 Task: Open Card Card0000000326 in Board Board0000000082 in Workspace WS0000000028 in Trello. Add Member nikhrathi889@gmail.com to Card Card0000000326 in Board Board0000000082 in Workspace WS0000000028 in Trello. Add Yellow Label titled Label0000000326 to Card Card0000000326 in Board Board0000000082 in Workspace WS0000000028 in Trello. Add Checklist CL0000000326 to Card Card0000000326 in Board Board0000000082 in Workspace WS0000000028 in Trello. Add Dates with Start Date as May 08 2023 and Due Date as May 31 2023 to Card Card0000000326 in Board Board0000000082 in Workspace WS0000000028 in Trello
Action: Mouse moved to (310, 267)
Screenshot: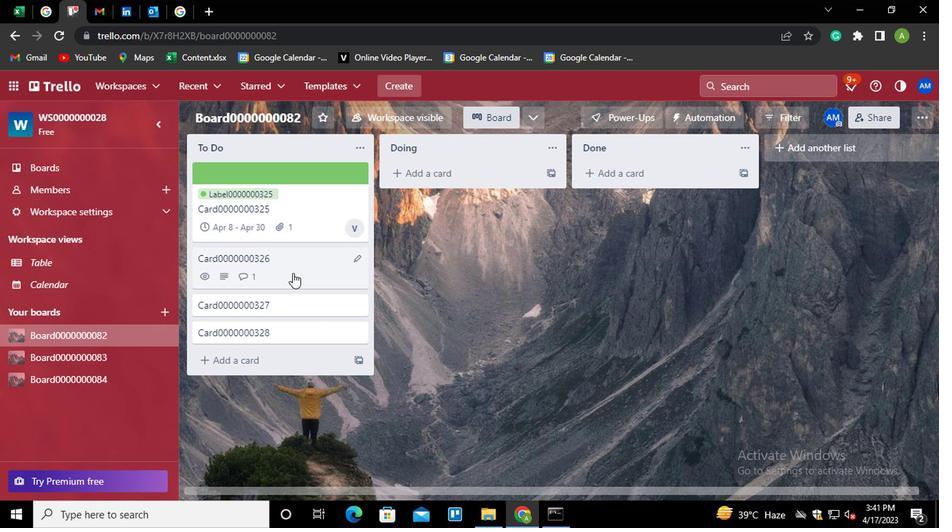 
Action: Mouse pressed left at (310, 267)
Screenshot: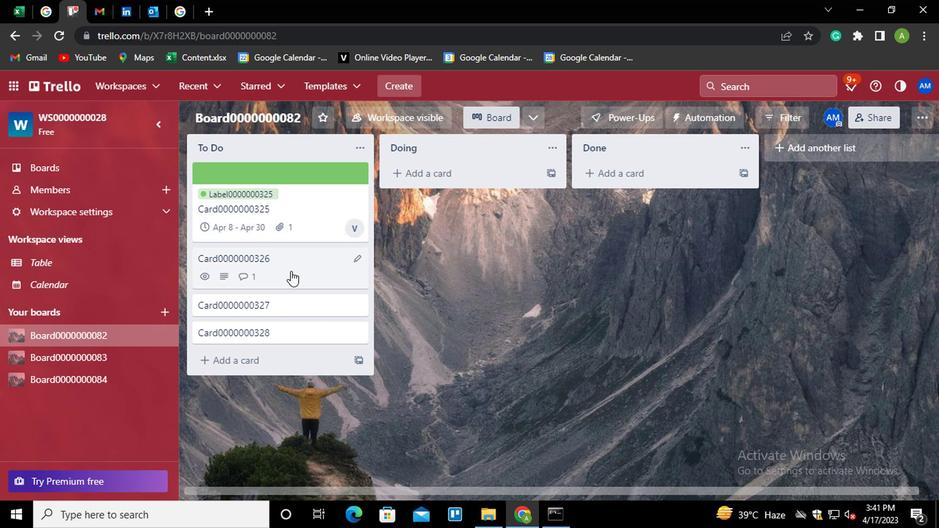 
Action: Mouse moved to (619, 196)
Screenshot: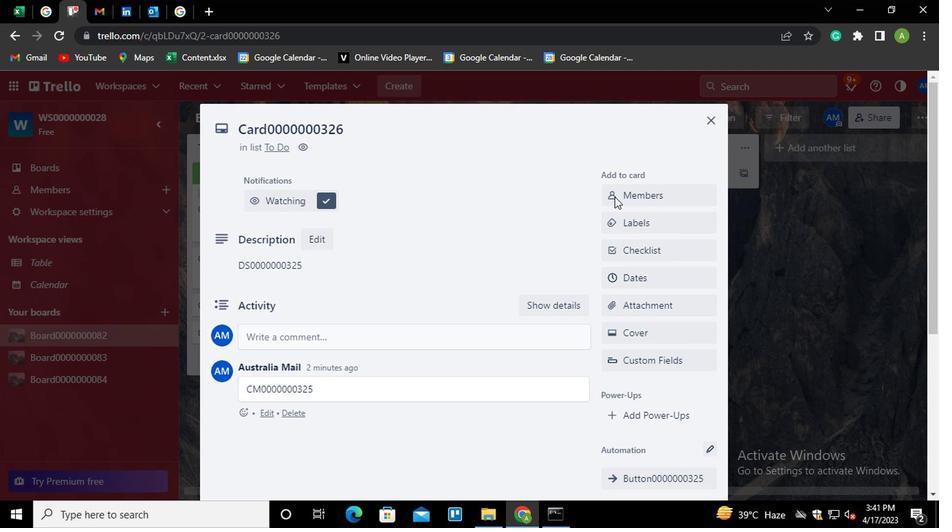 
Action: Mouse pressed left at (619, 196)
Screenshot: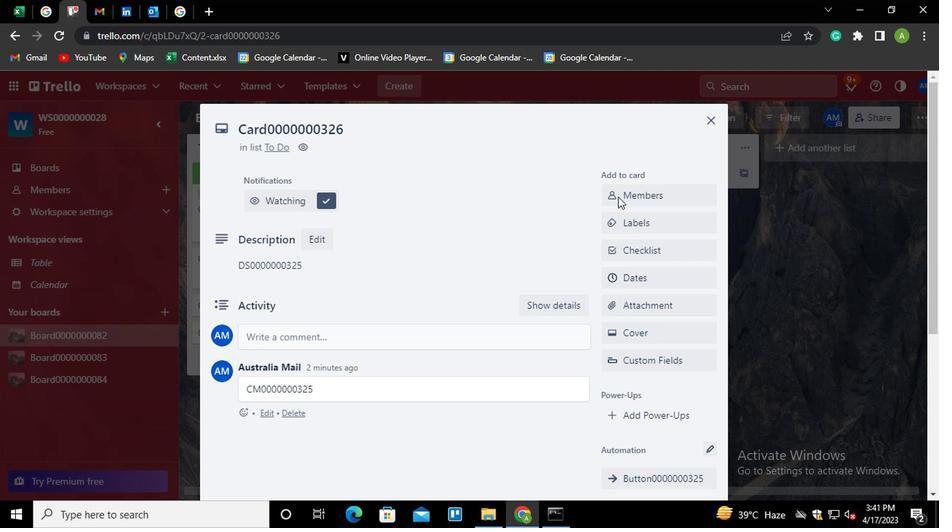 
Action: Mouse moved to (635, 257)
Screenshot: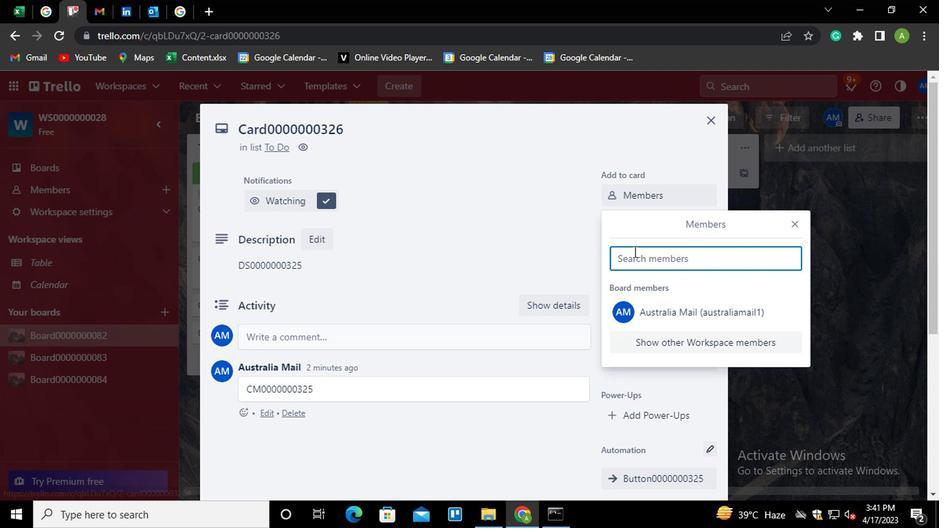 
Action: Mouse pressed left at (635, 257)
Screenshot: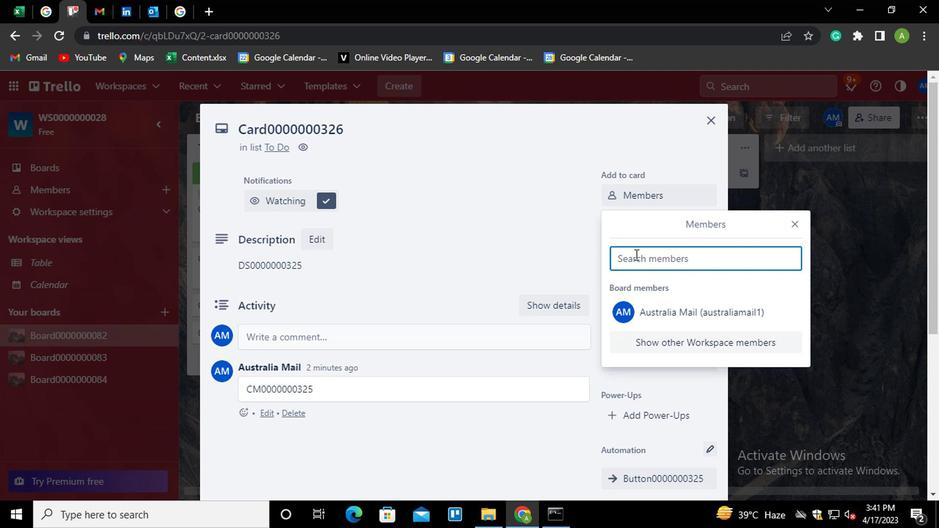 
Action: Key pressed nikharathi889<Key.shift>@GMAIL.COM
Screenshot: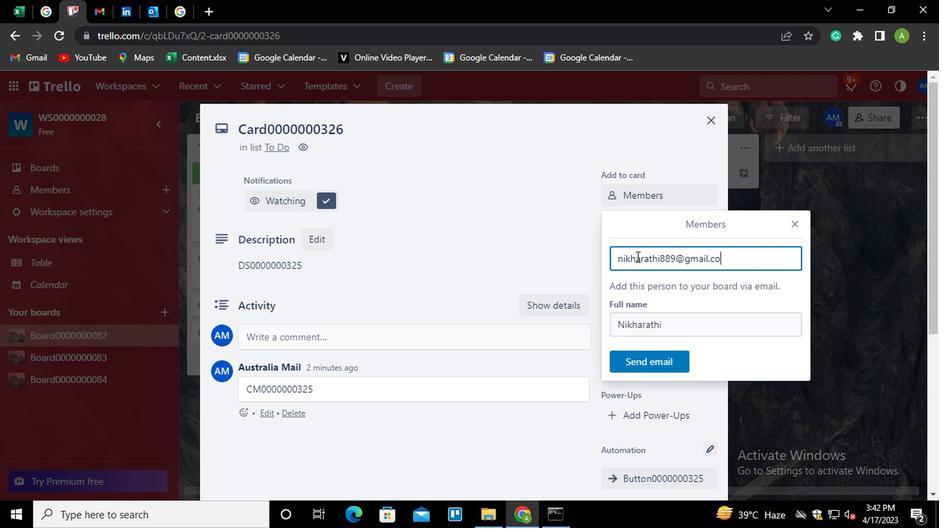 
Action: Mouse moved to (643, 357)
Screenshot: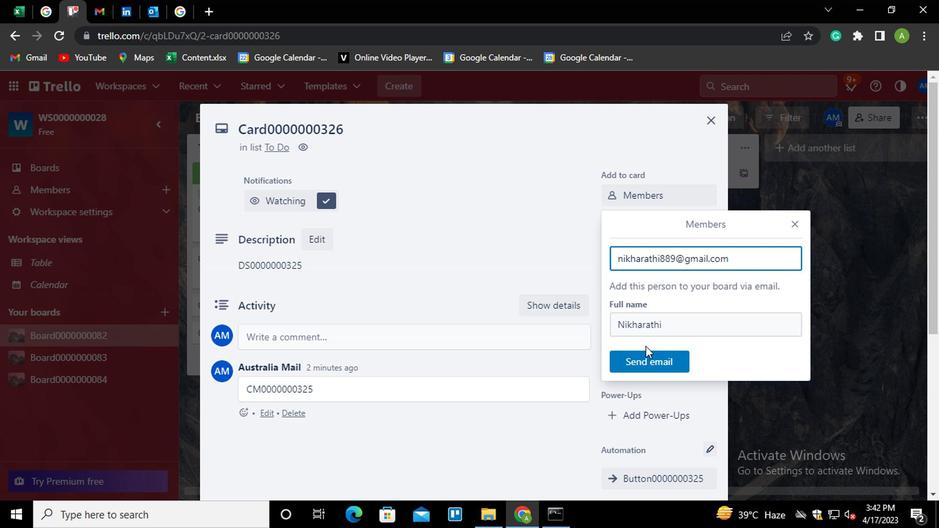 
Action: Mouse pressed left at (643, 357)
Screenshot: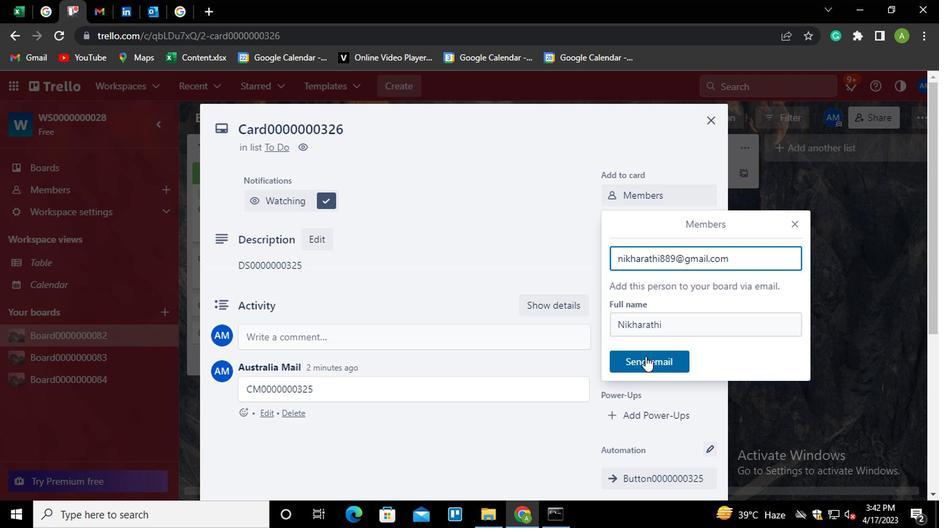 
Action: Mouse moved to (561, 228)
Screenshot: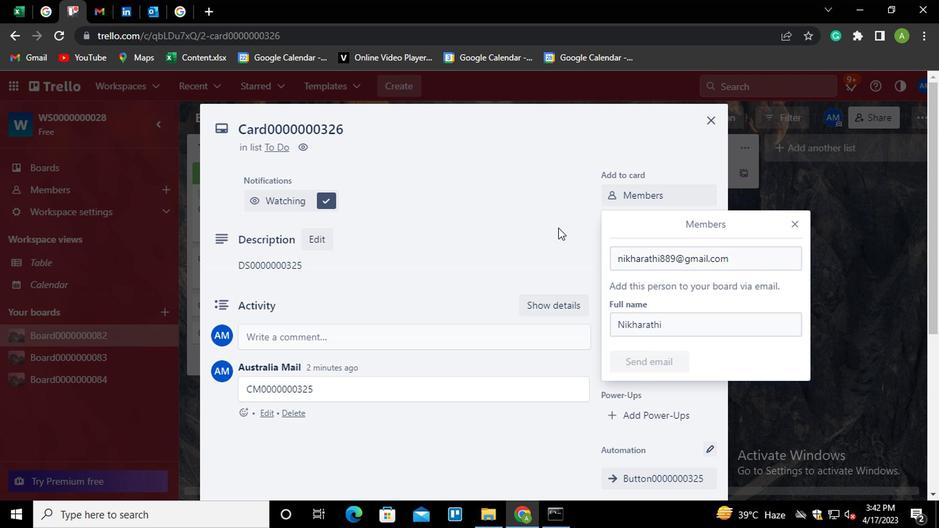 
Action: Mouse pressed left at (561, 228)
Screenshot: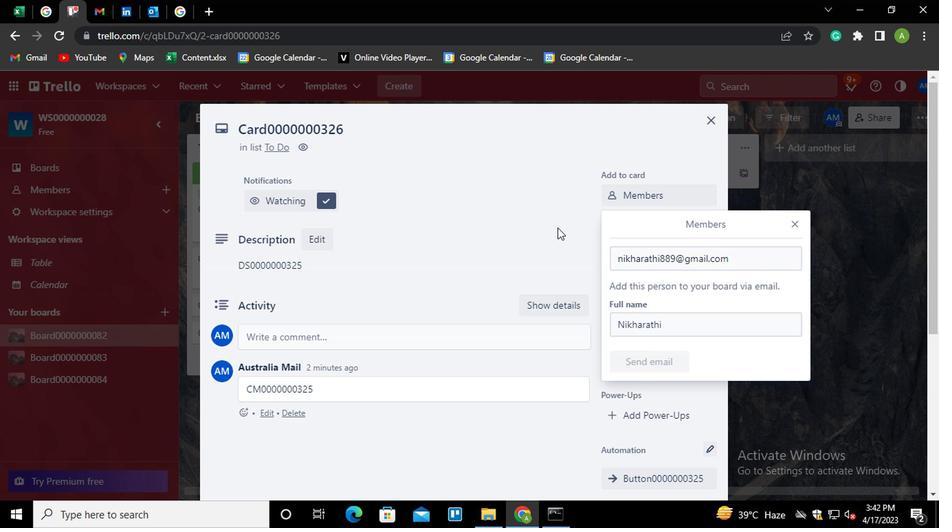 
Action: Mouse moved to (651, 224)
Screenshot: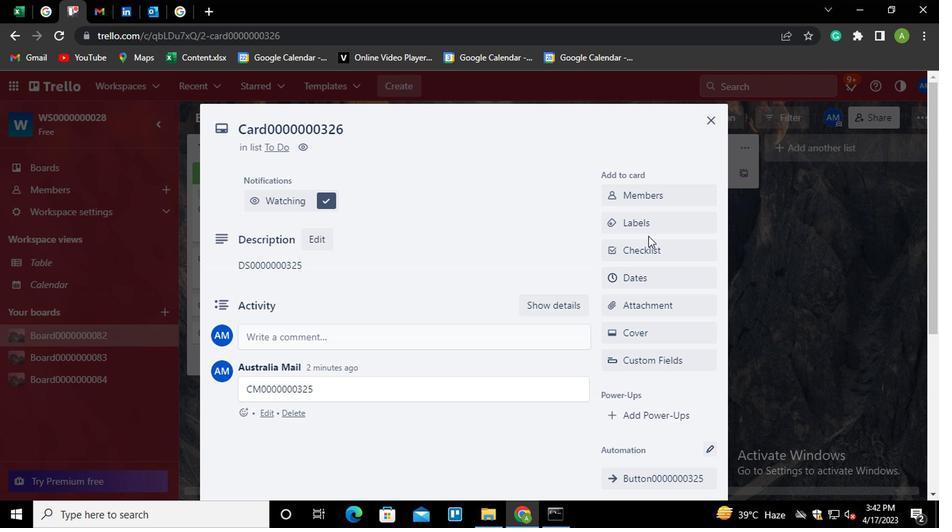 
Action: Mouse pressed left at (651, 224)
Screenshot: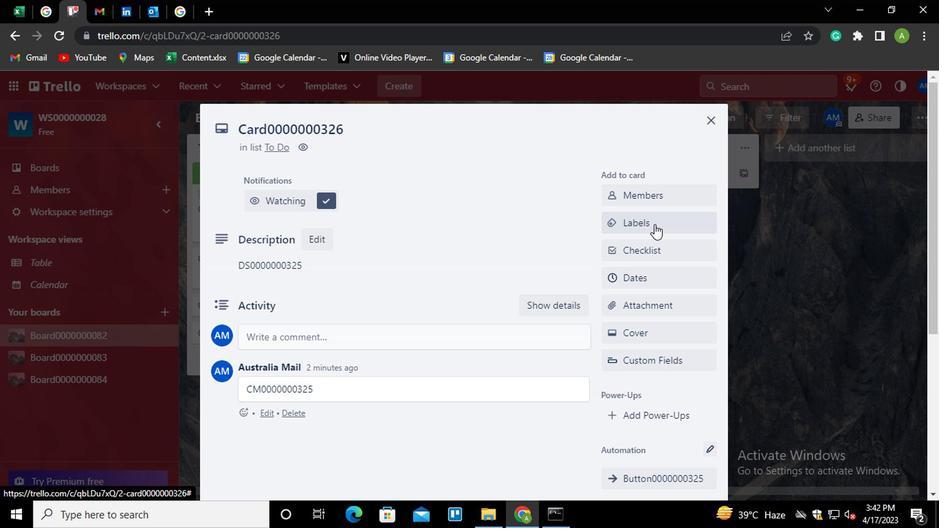 
Action: Mouse moved to (617, 228)
Screenshot: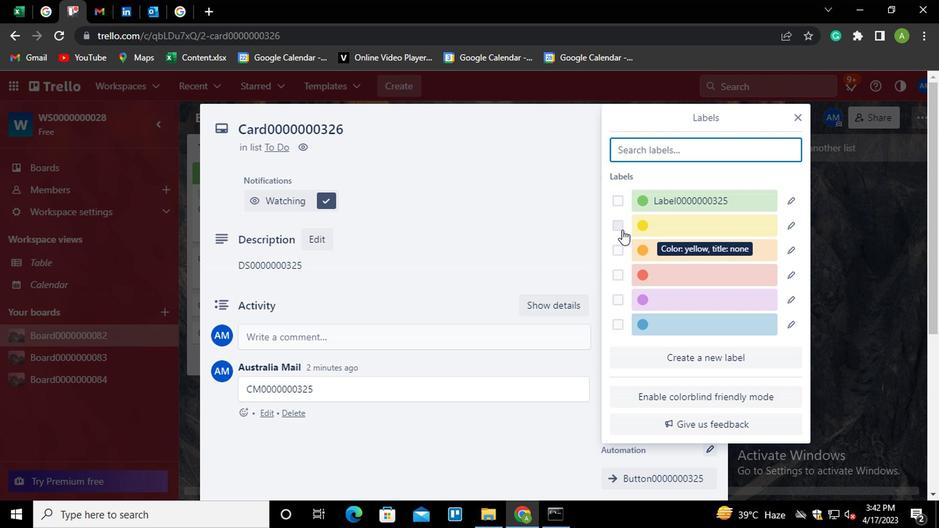 
Action: Mouse pressed left at (617, 228)
Screenshot: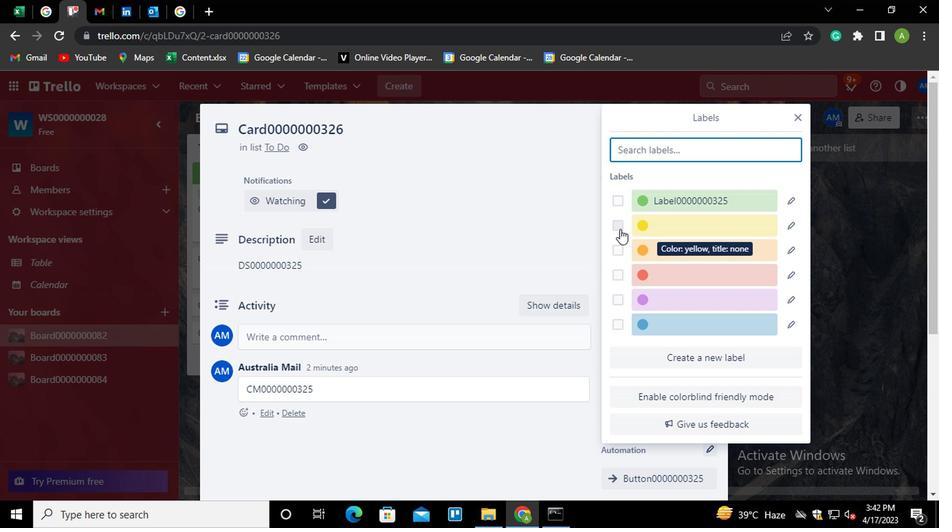 
Action: Mouse moved to (781, 223)
Screenshot: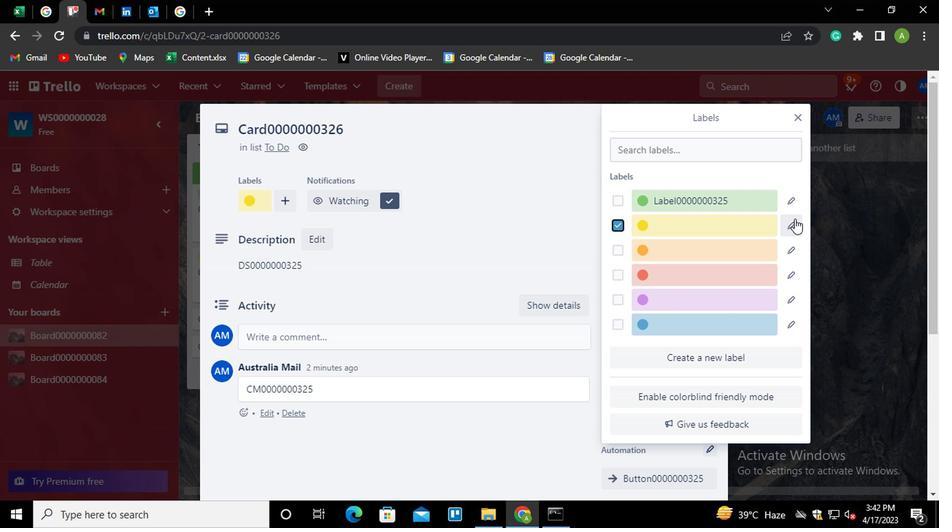 
Action: Mouse pressed left at (781, 223)
Screenshot: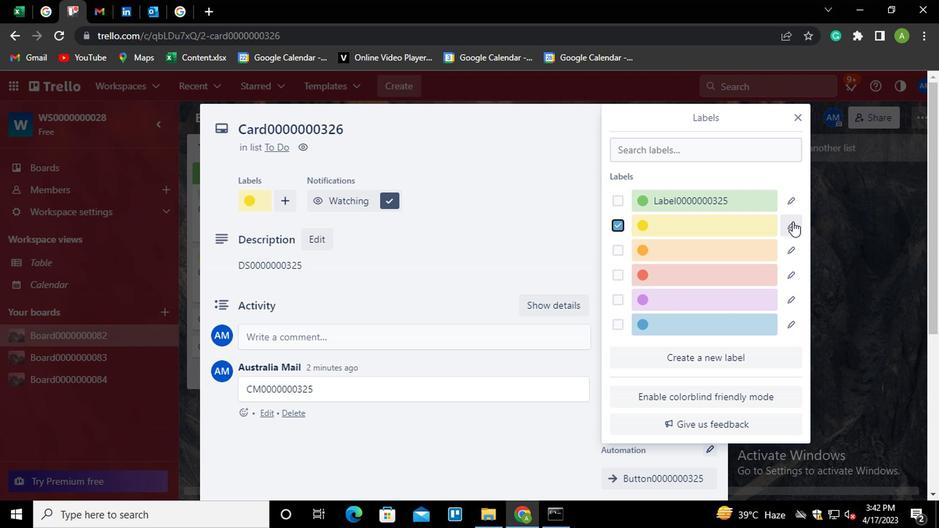 
Action: Mouse moved to (647, 244)
Screenshot: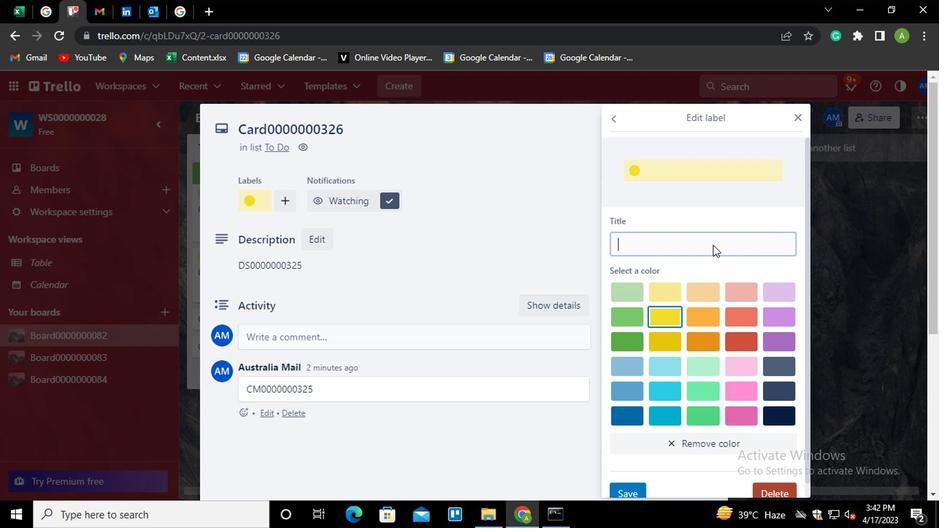 
Action: Mouse pressed left at (647, 244)
Screenshot: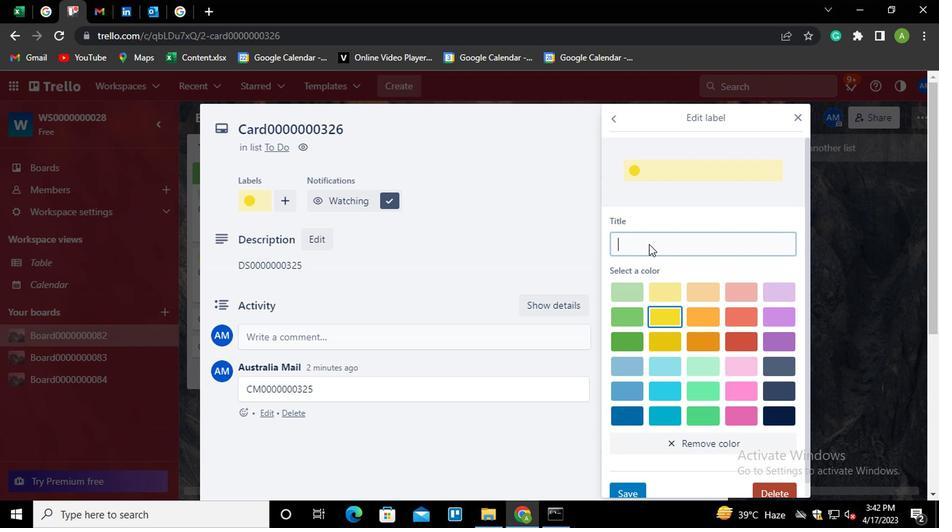 
Action: Key pressed <Key.shift>LABEL0000000326
Screenshot: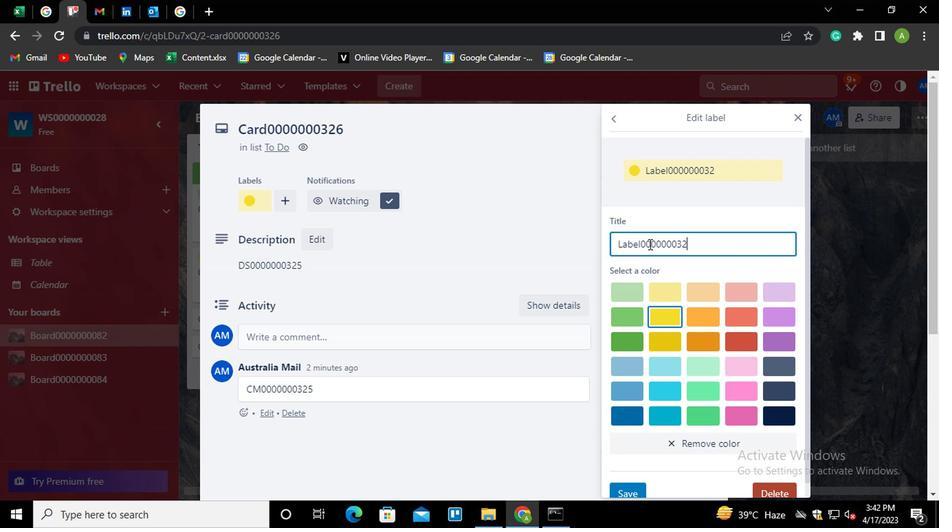 
Action: Mouse moved to (632, 488)
Screenshot: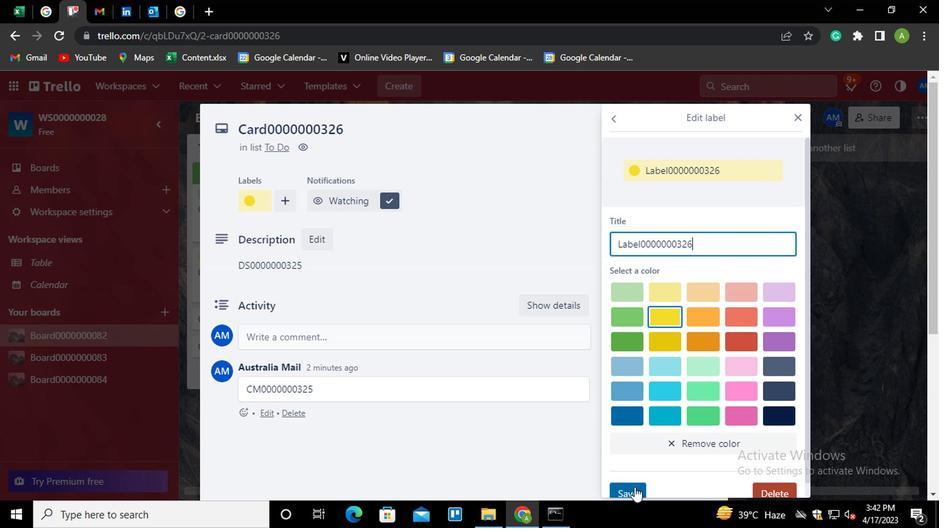 
Action: Mouse pressed left at (632, 488)
Screenshot: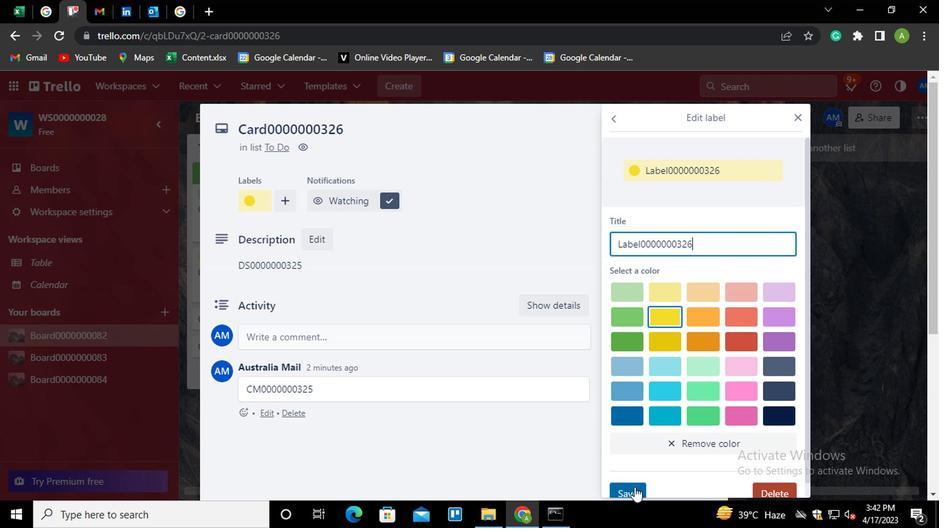 
Action: Mouse moved to (549, 232)
Screenshot: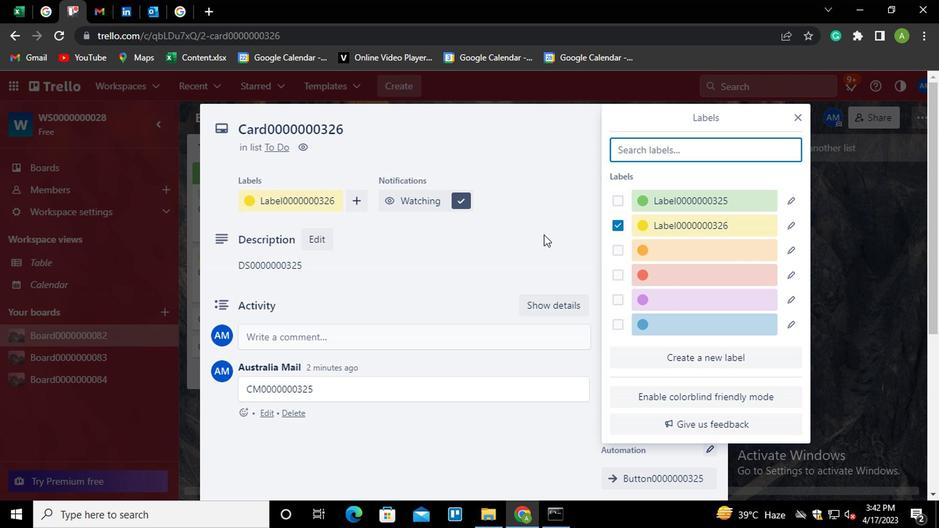 
Action: Mouse pressed left at (549, 232)
Screenshot: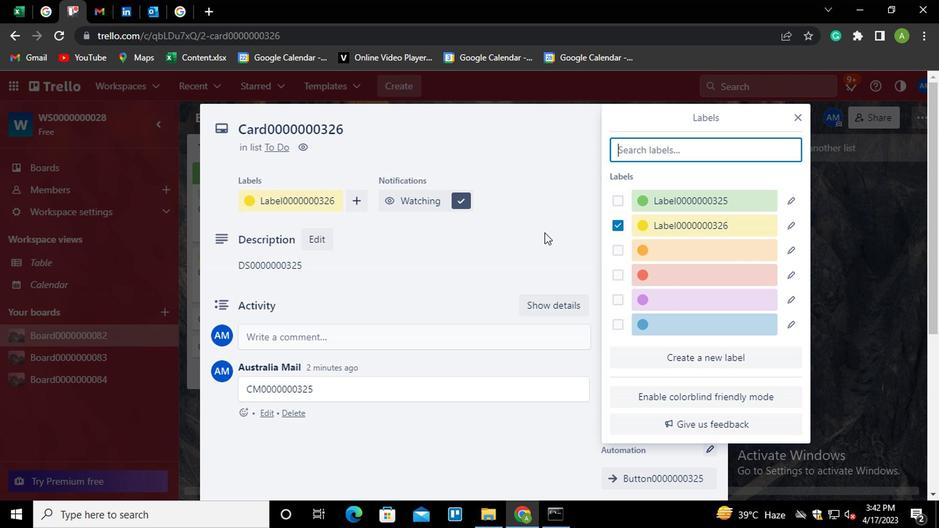 
Action: Mouse moved to (652, 254)
Screenshot: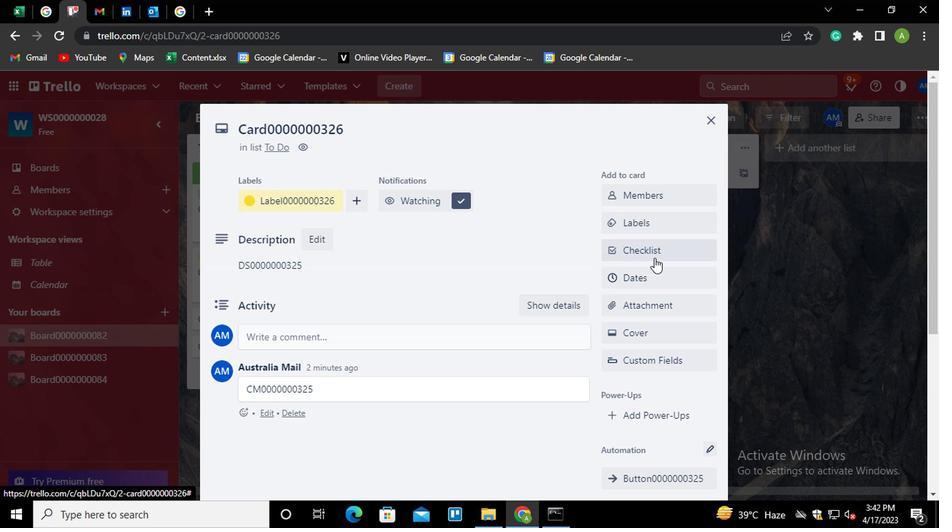 
Action: Mouse pressed left at (652, 254)
Screenshot: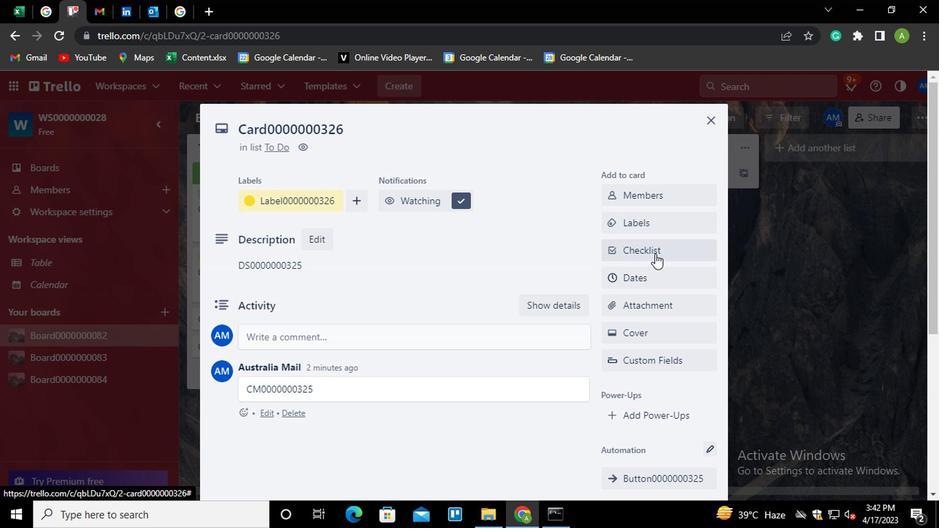 
Action: Mouse moved to (652, 254)
Screenshot: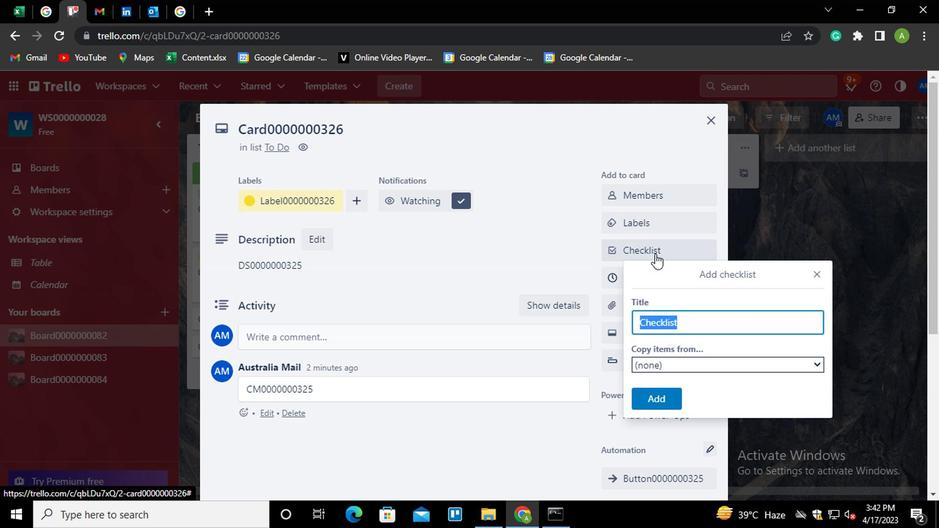 
Action: Key pressed <Key.shift>CL0000000326
Screenshot: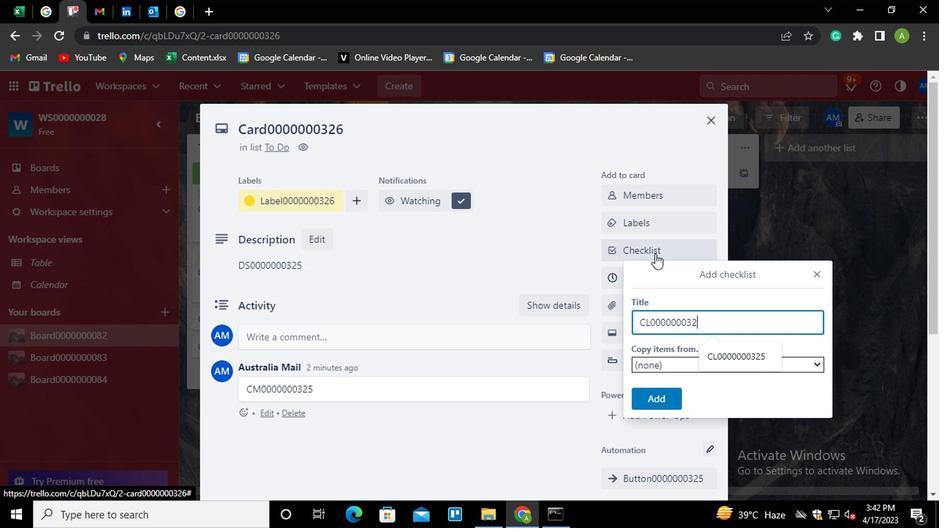 
Action: Mouse moved to (659, 405)
Screenshot: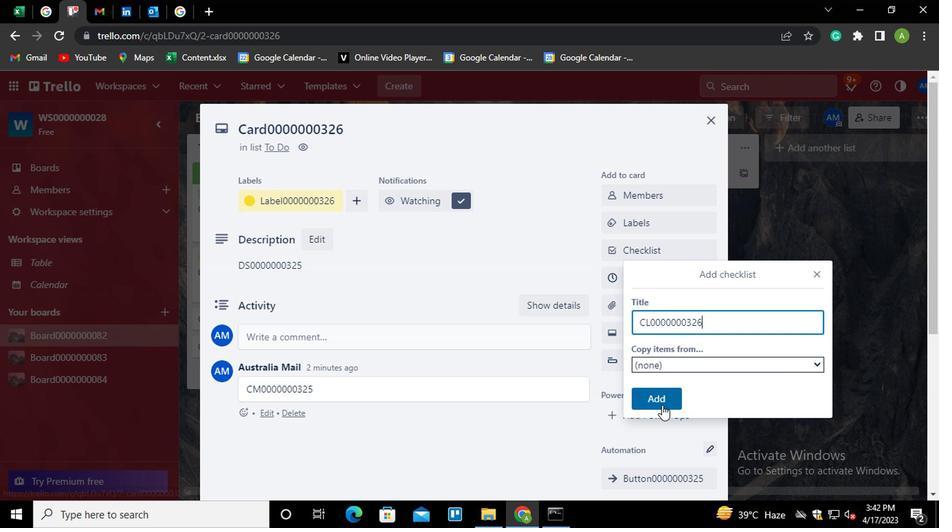 
Action: Mouse pressed left at (659, 405)
Screenshot: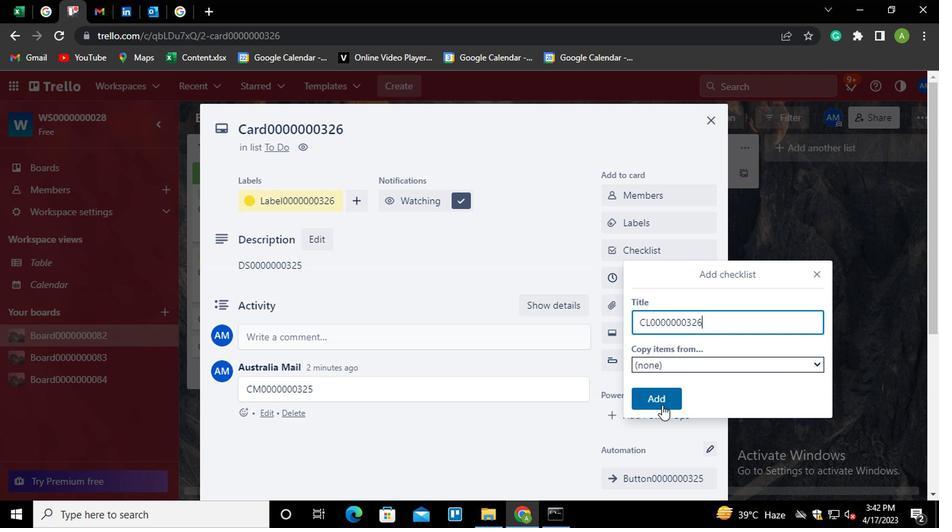 
Action: Mouse moved to (637, 284)
Screenshot: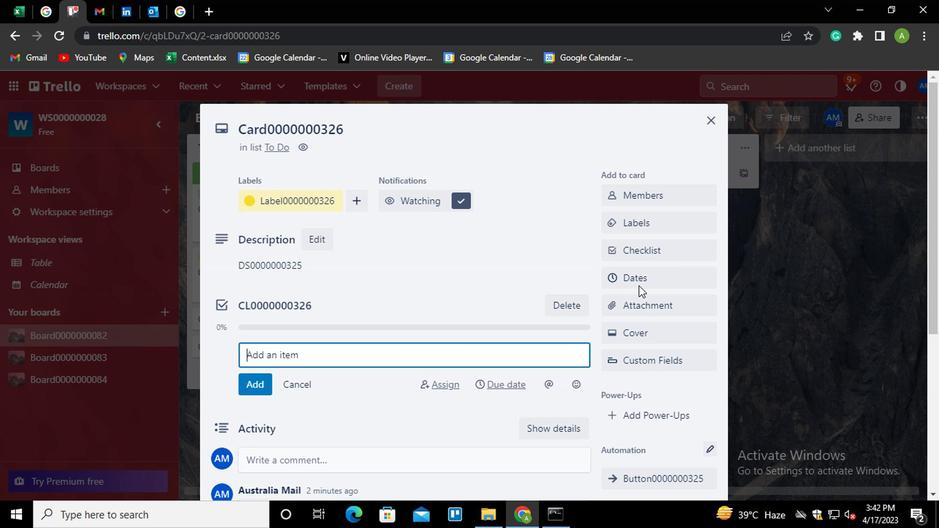 
Action: Mouse pressed left at (637, 284)
Screenshot: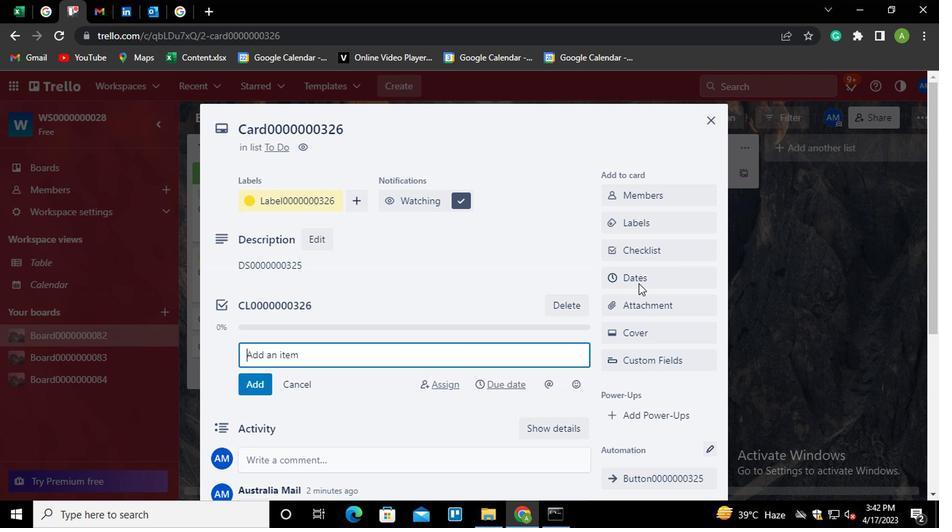 
Action: Mouse moved to (616, 366)
Screenshot: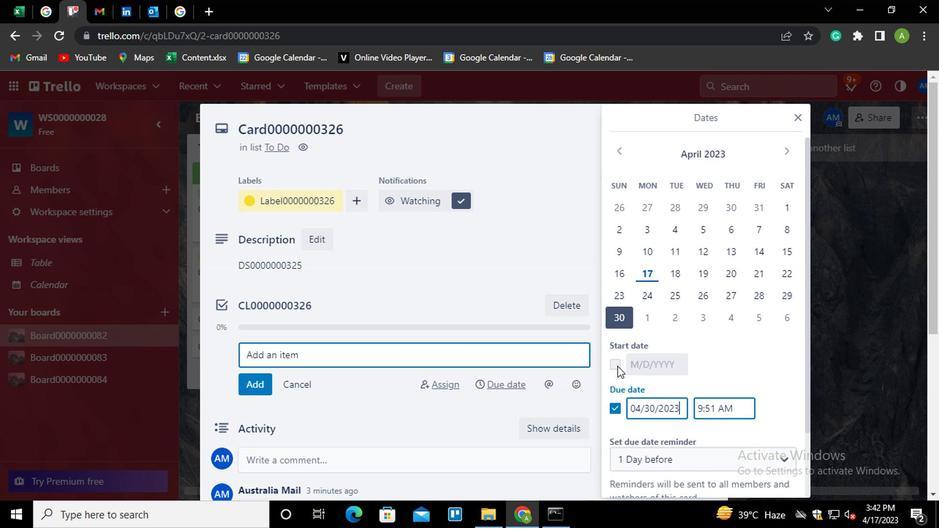 
Action: Mouse pressed left at (616, 366)
Screenshot: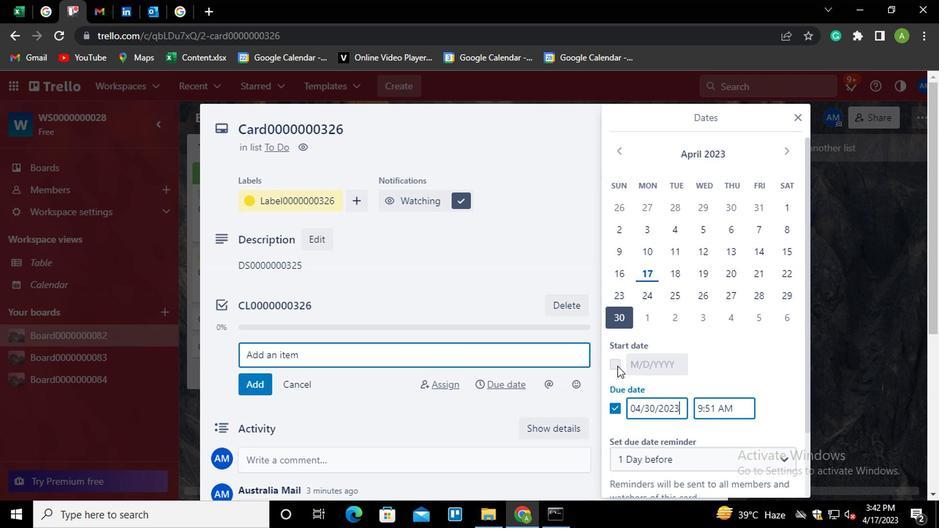 
Action: Mouse moved to (639, 367)
Screenshot: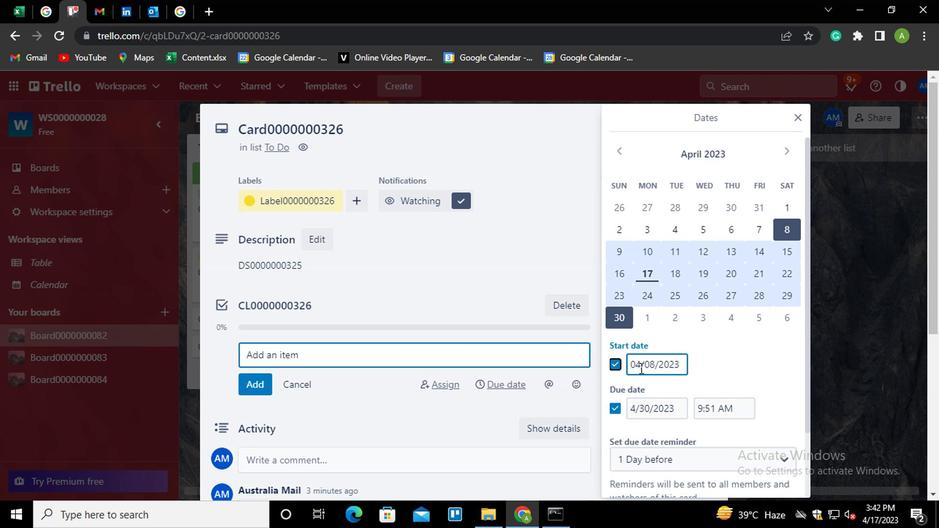 
Action: Mouse pressed left at (639, 367)
Screenshot: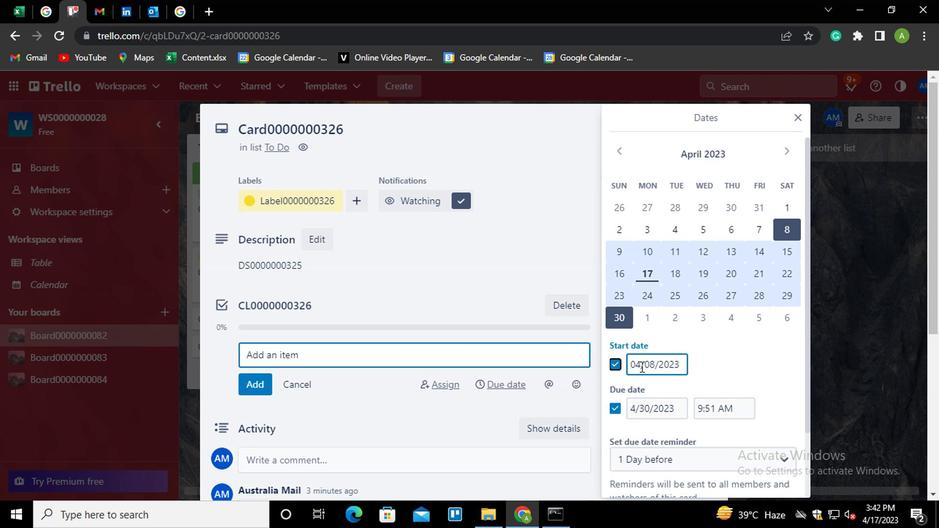 
Action: Mouse moved to (672, 365)
Screenshot: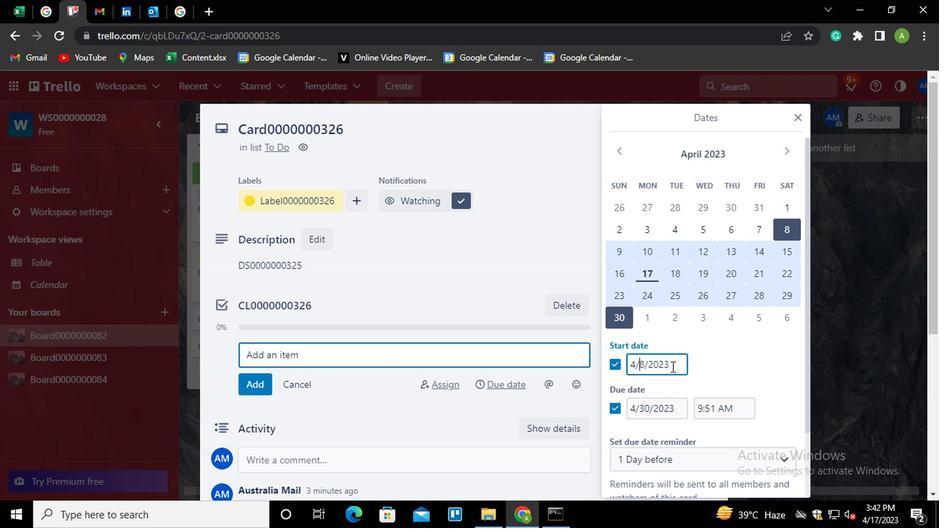 
Action: Key pressed <Key.left>
Screenshot: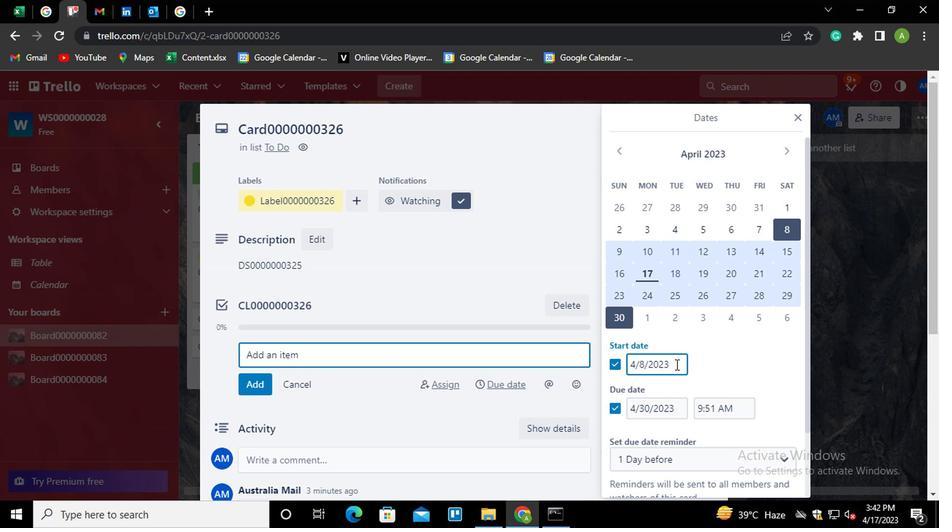 
Action: Mouse moved to (673, 364)
Screenshot: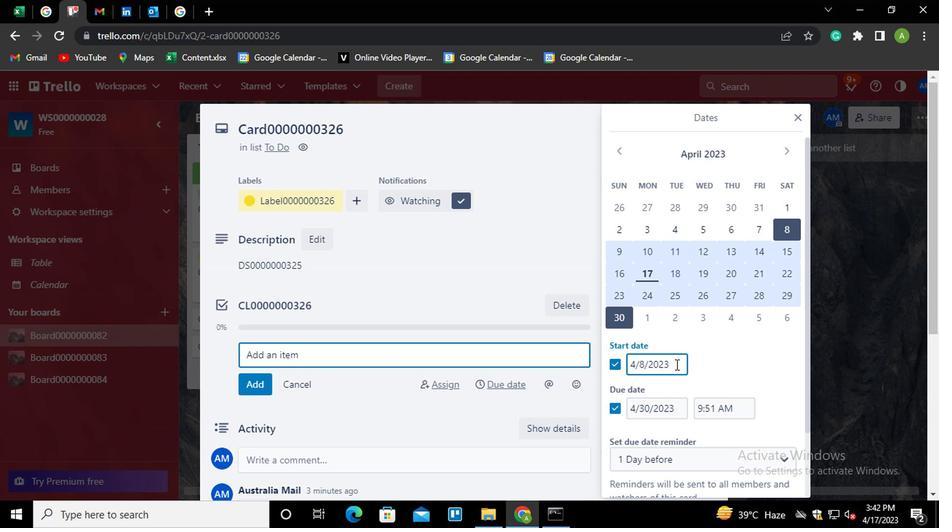 
Action: Key pressed <Key.backspace>
Screenshot: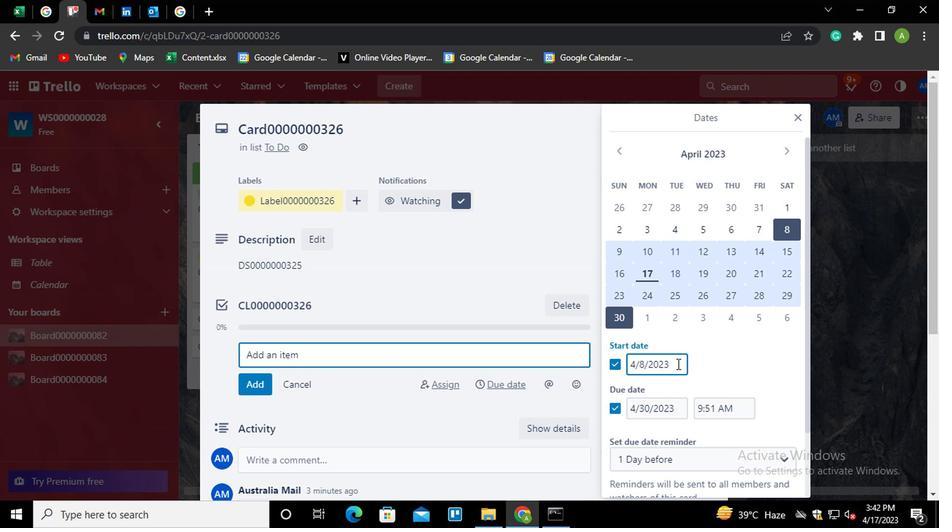 
Action: Mouse moved to (674, 363)
Screenshot: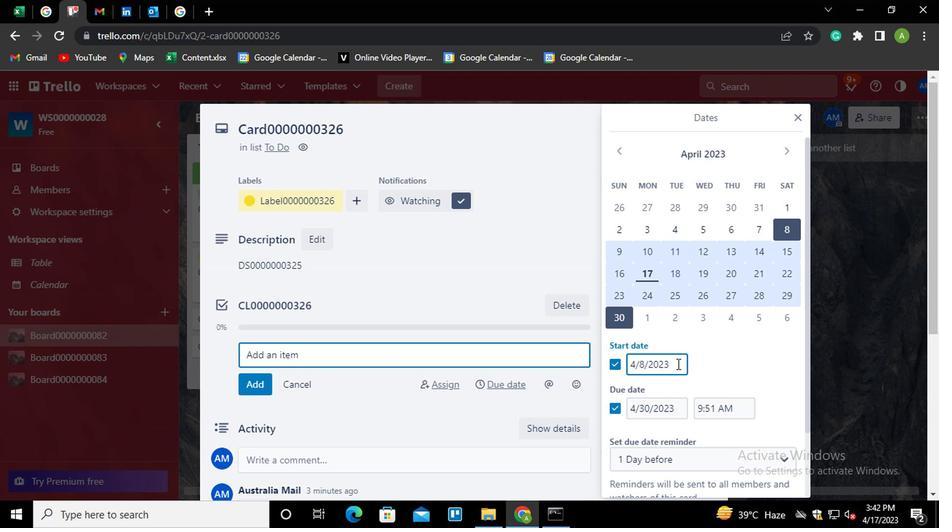 
Action: Key pressed 5
Screenshot: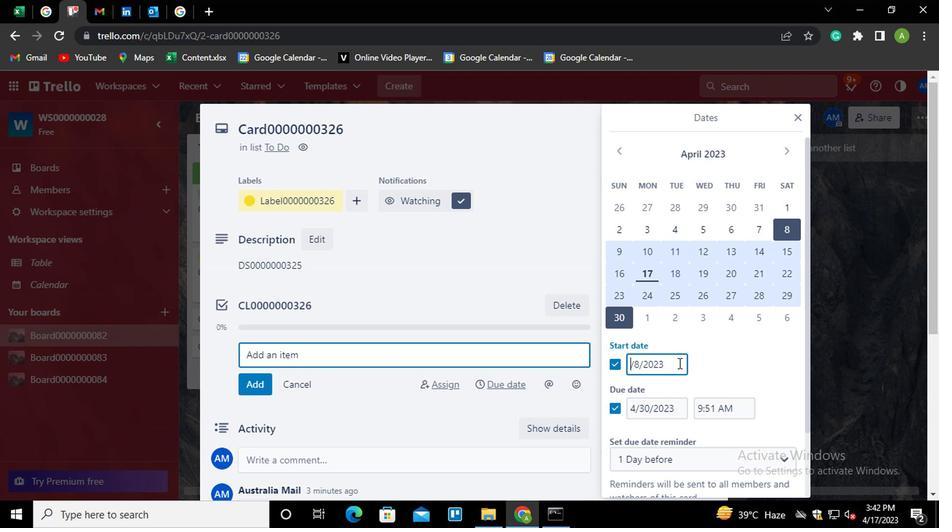 
Action: Mouse moved to (732, 343)
Screenshot: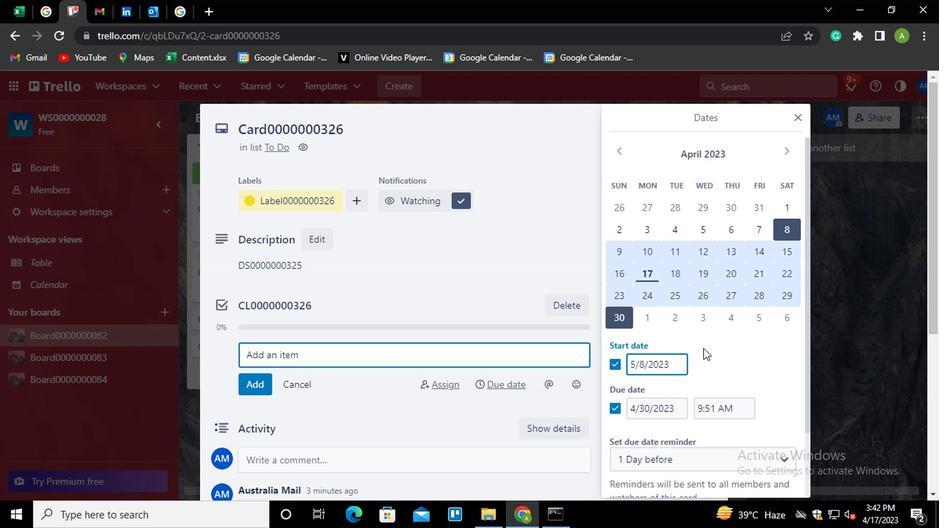 
Action: Mouse pressed left at (732, 343)
Screenshot: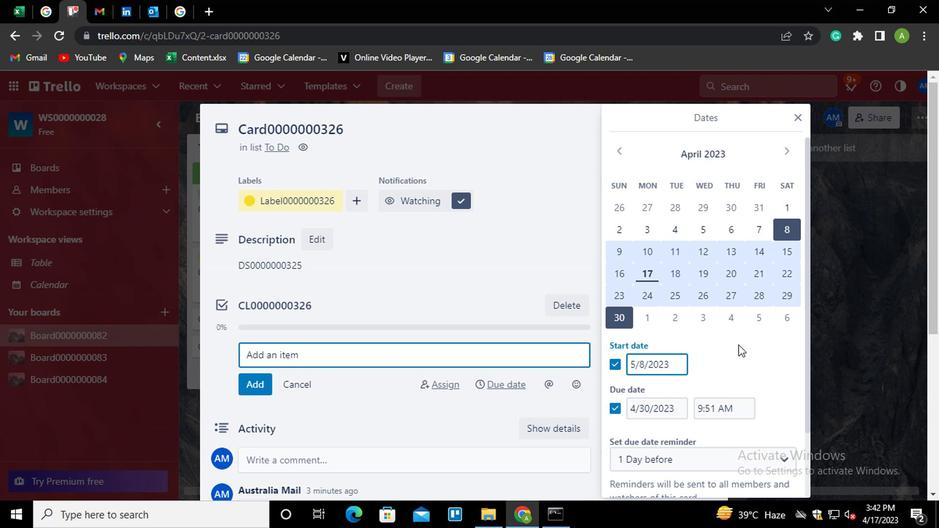 
Action: Mouse moved to (652, 408)
Screenshot: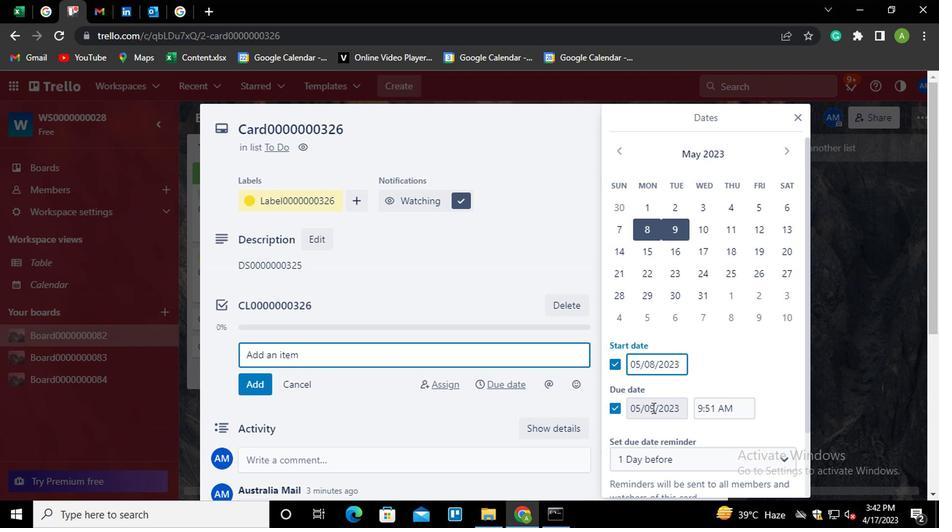 
Action: Mouse pressed left at (652, 408)
Screenshot: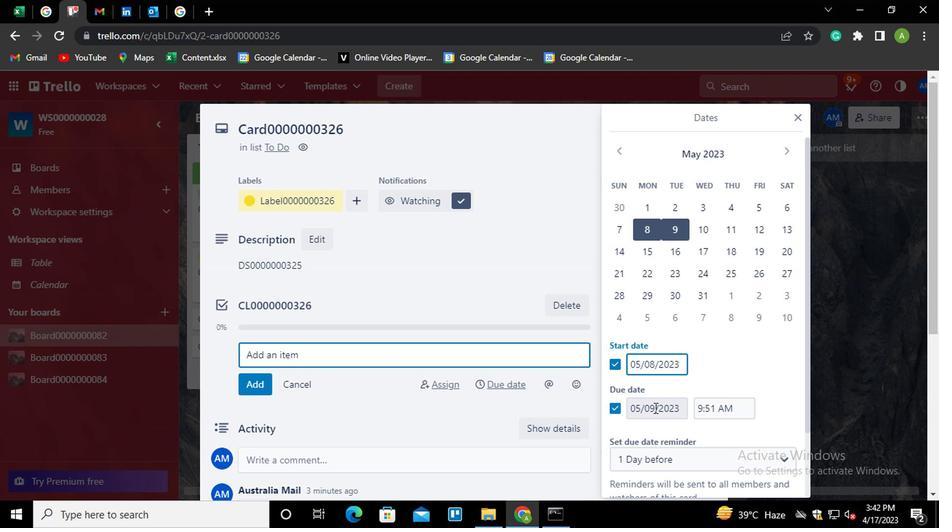 
Action: Mouse moved to (694, 404)
Screenshot: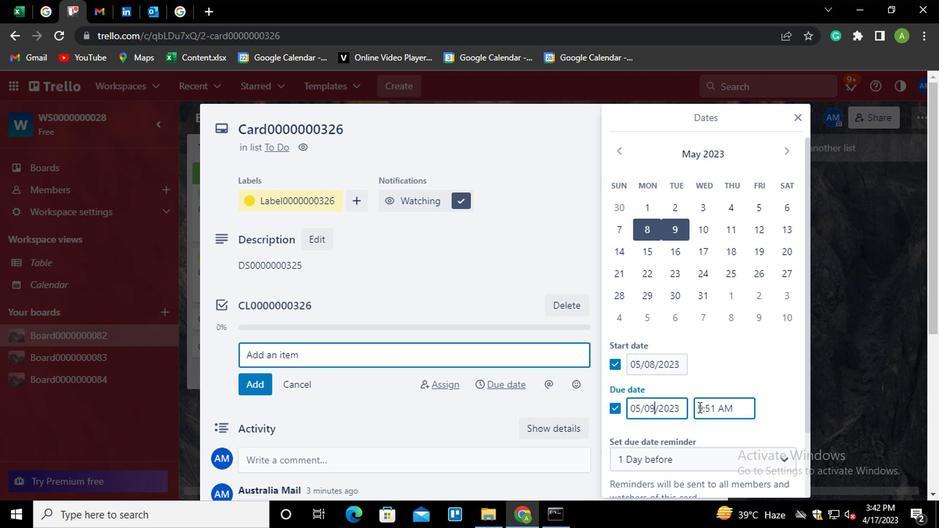 
Action: Key pressed <Key.backspace>
Screenshot: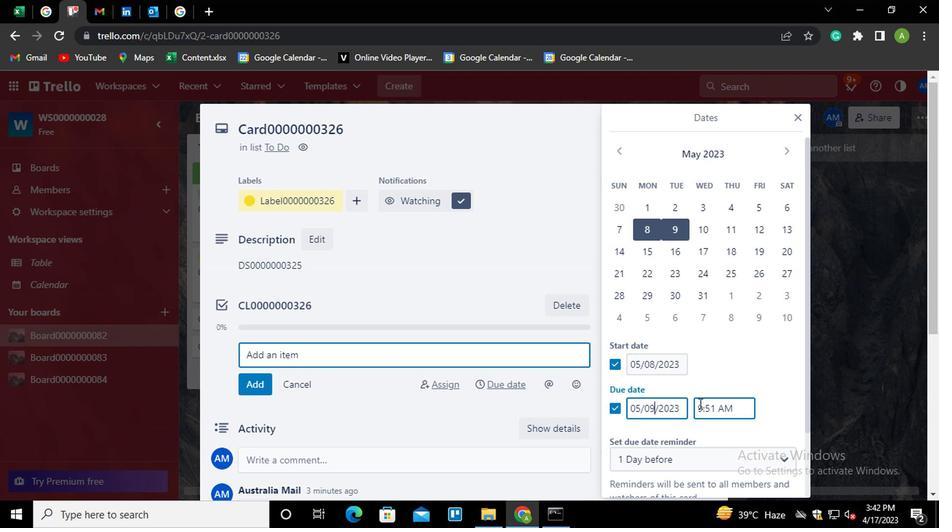 
Action: Mouse moved to (694, 404)
Screenshot: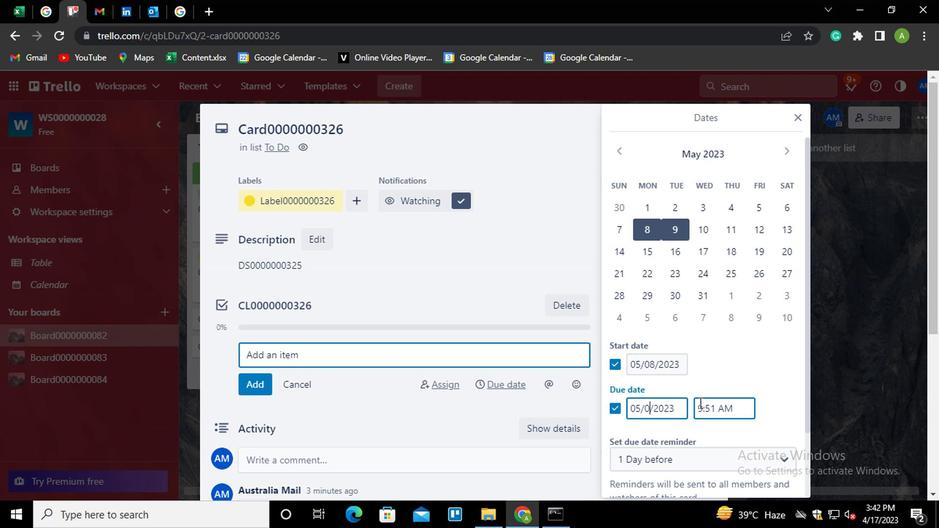 
Action: Key pressed <Key.backspace>
Screenshot: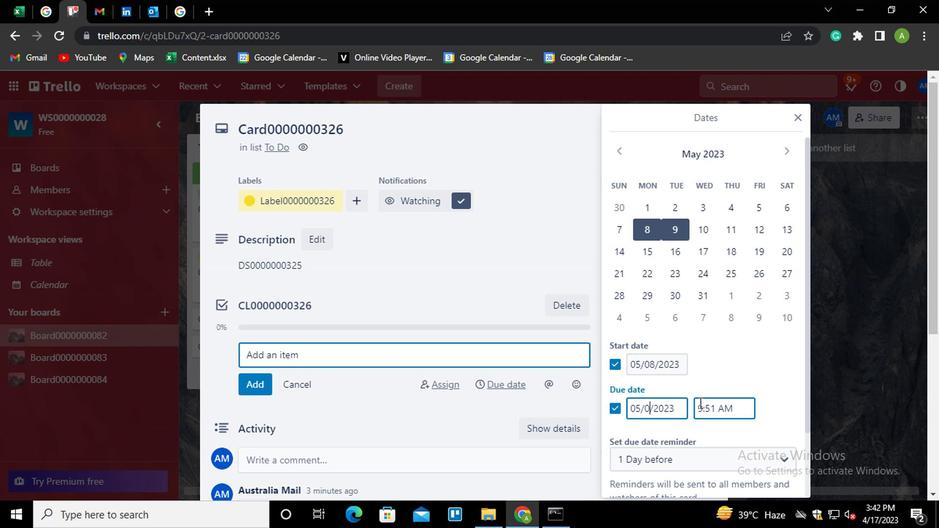 
Action: Mouse moved to (694, 403)
Screenshot: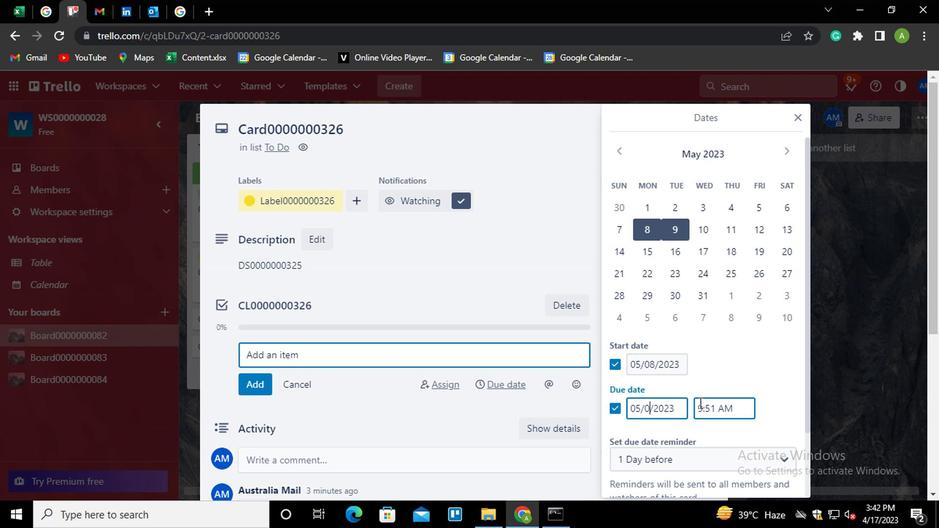 
Action: Key pressed 31
Screenshot: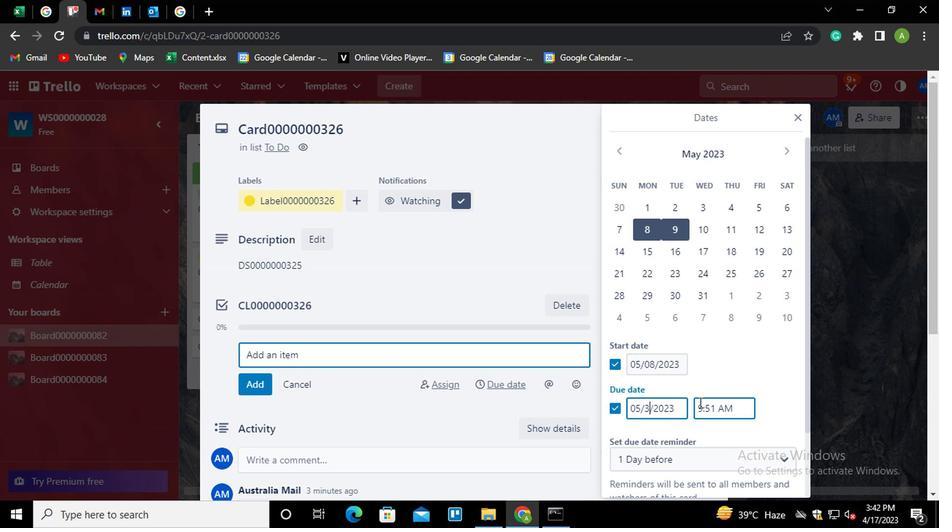 
Action: Mouse moved to (737, 358)
Screenshot: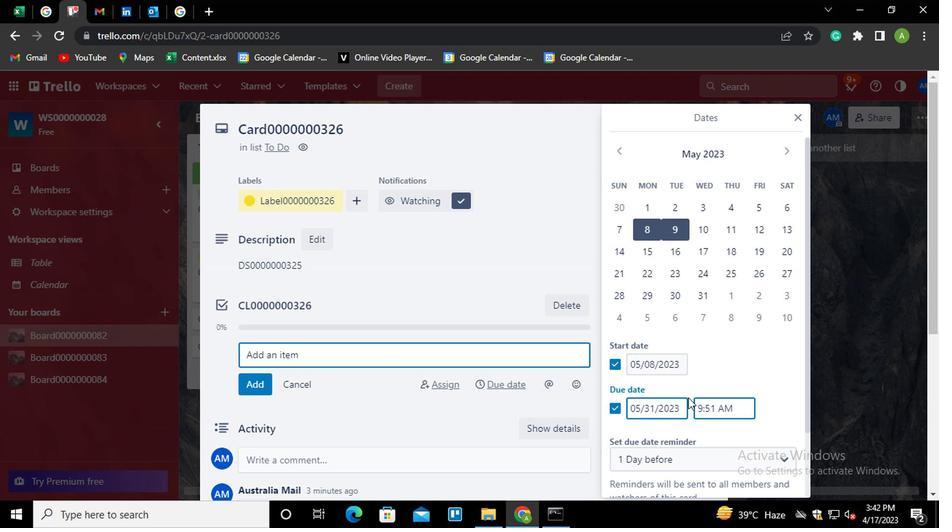 
Action: Mouse pressed left at (737, 358)
Screenshot: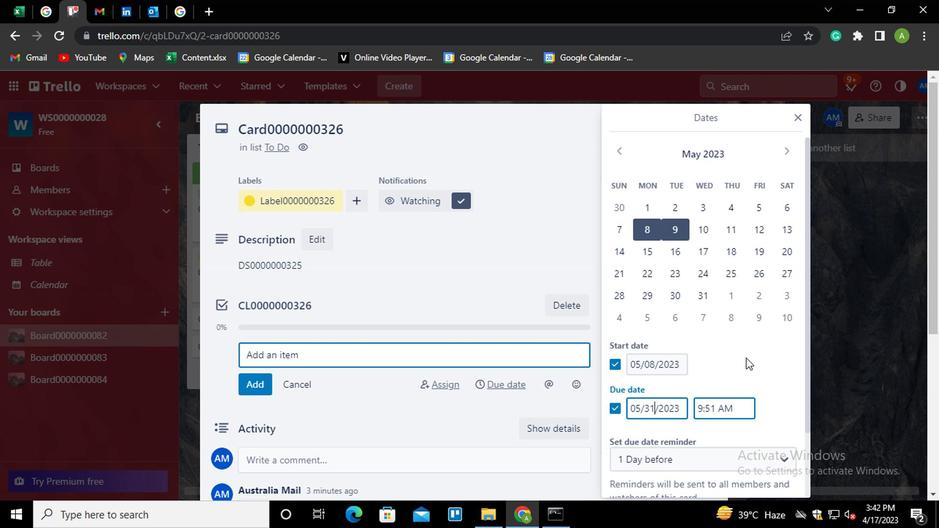 
Action: Mouse moved to (742, 382)
Screenshot: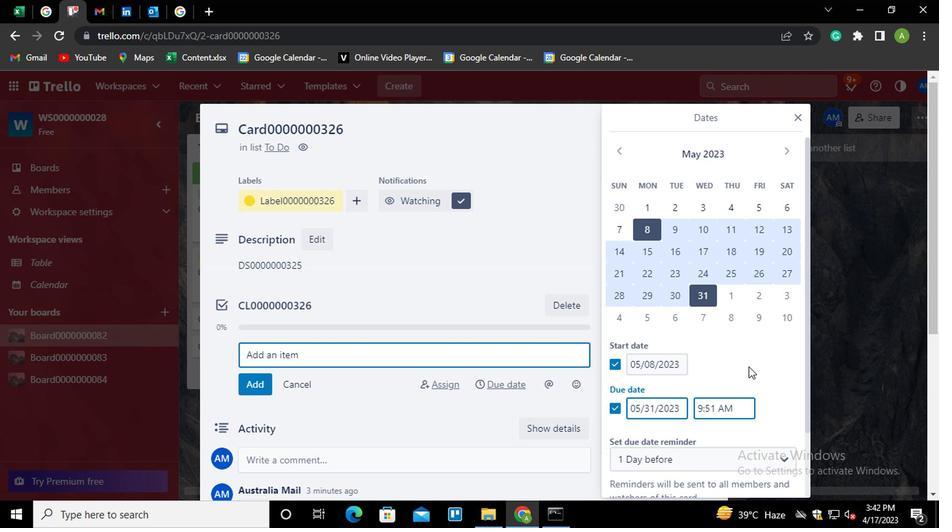 
Action: Mouse scrolled (742, 381) with delta (0, 0)
Screenshot: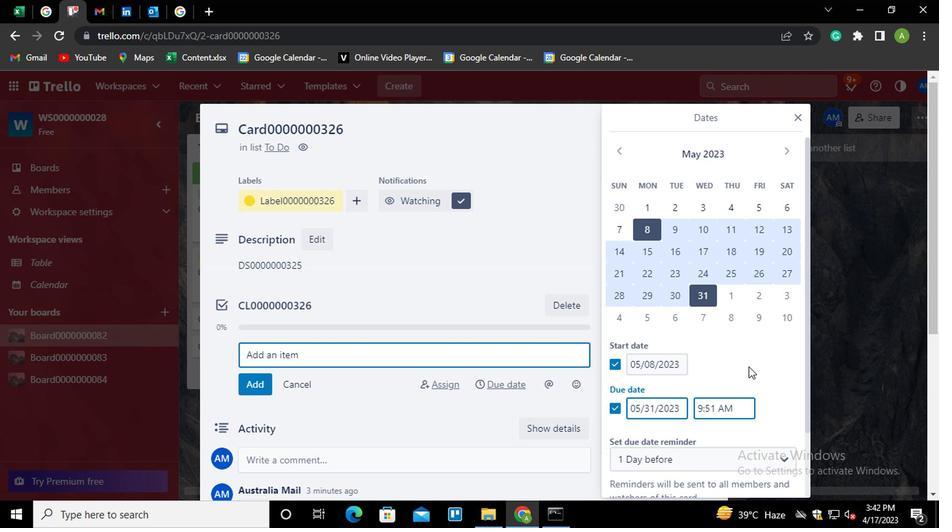 
Action: Mouse scrolled (742, 381) with delta (0, 0)
Screenshot: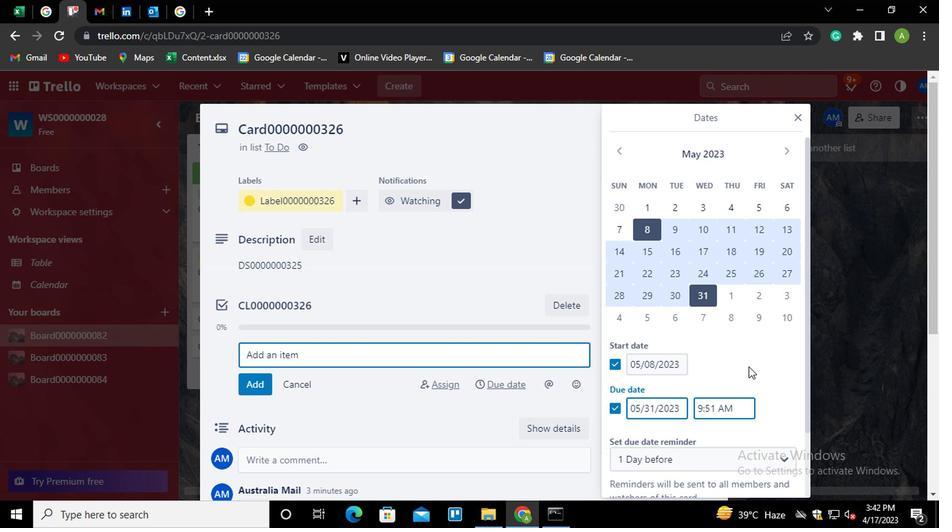 
Action: Mouse scrolled (742, 381) with delta (0, 0)
Screenshot: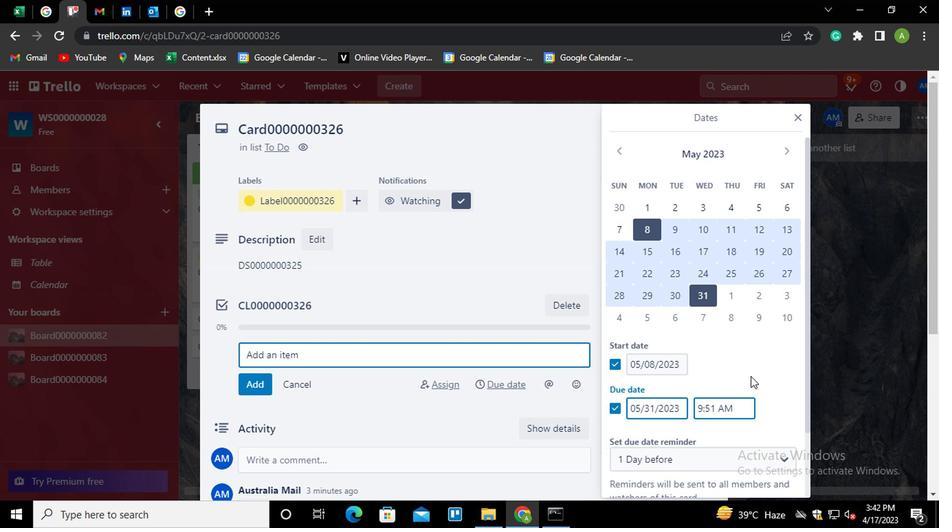 
Action: Mouse moved to (665, 442)
Screenshot: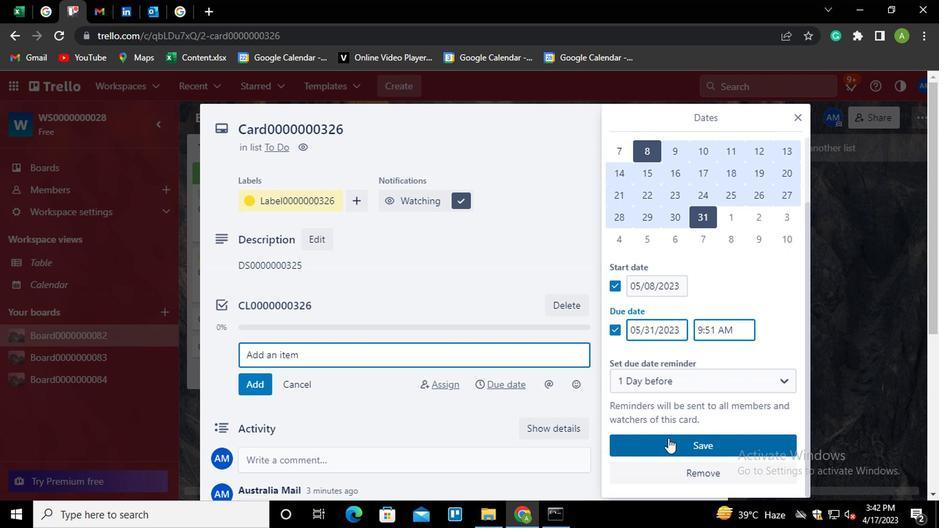 
Action: Mouse pressed left at (665, 442)
Screenshot: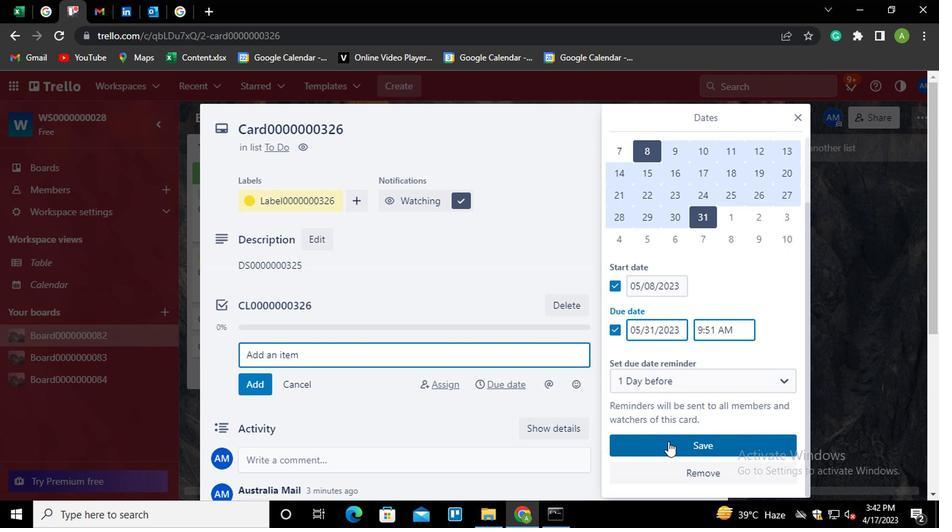 
Action: Mouse moved to (565, 375)
Screenshot: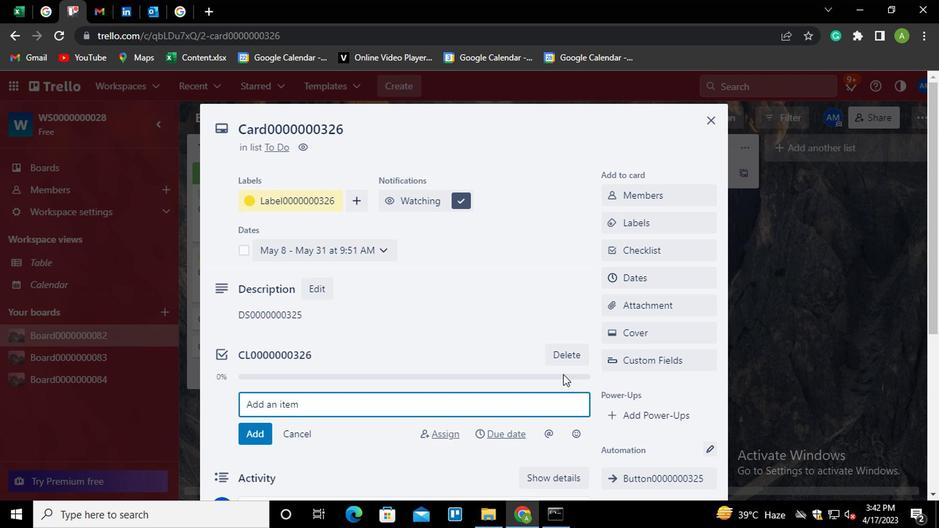 
Action: Mouse scrolled (565, 375) with delta (0, 0)
Screenshot: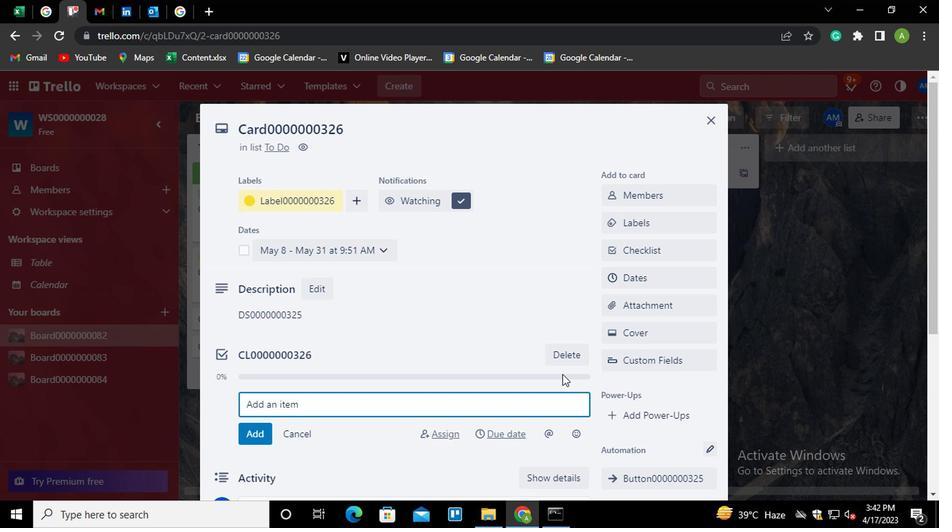 
Action: Mouse moved to (561, 375)
Screenshot: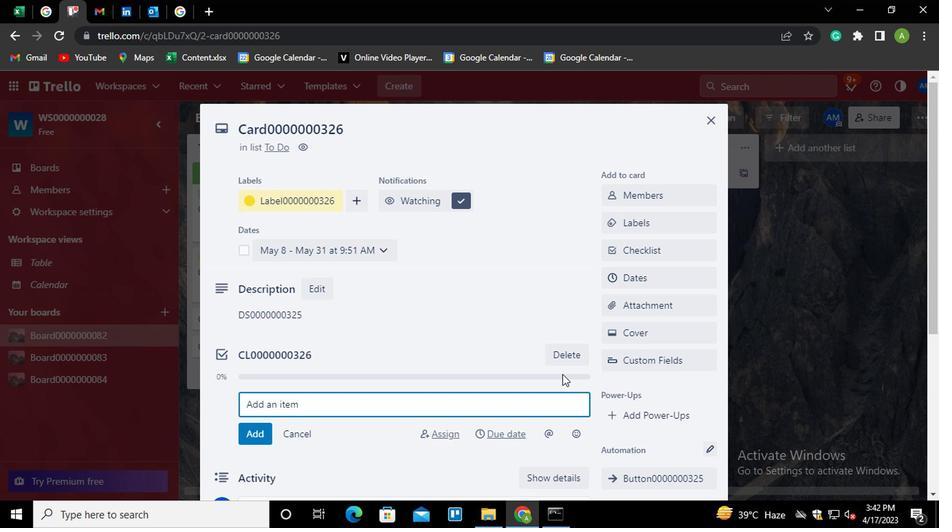 
